Task: Disable the option Signal interest to recruiters.
Action: Mouse moved to (670, 91)
Screenshot: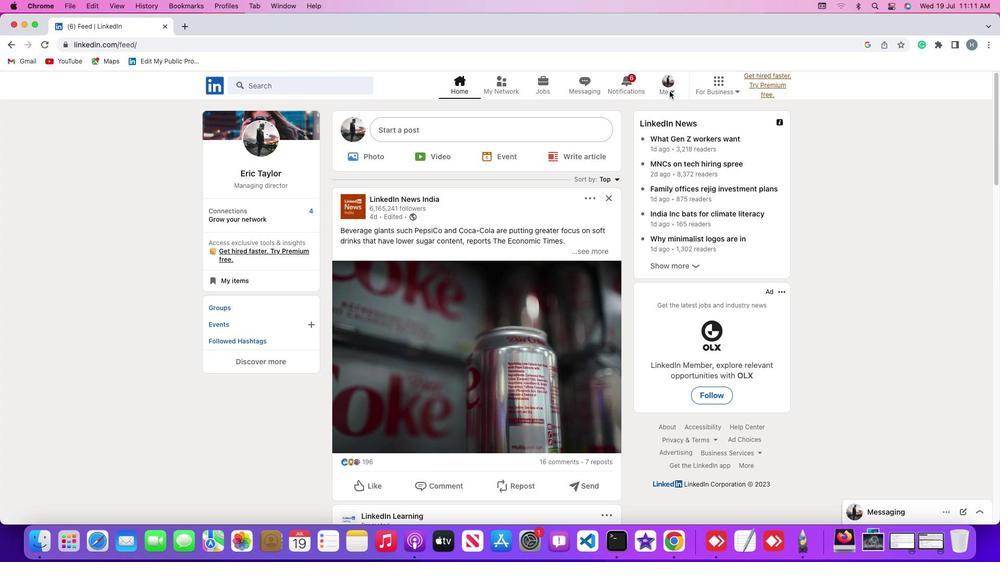 
Action: Mouse pressed left at (670, 91)
Screenshot: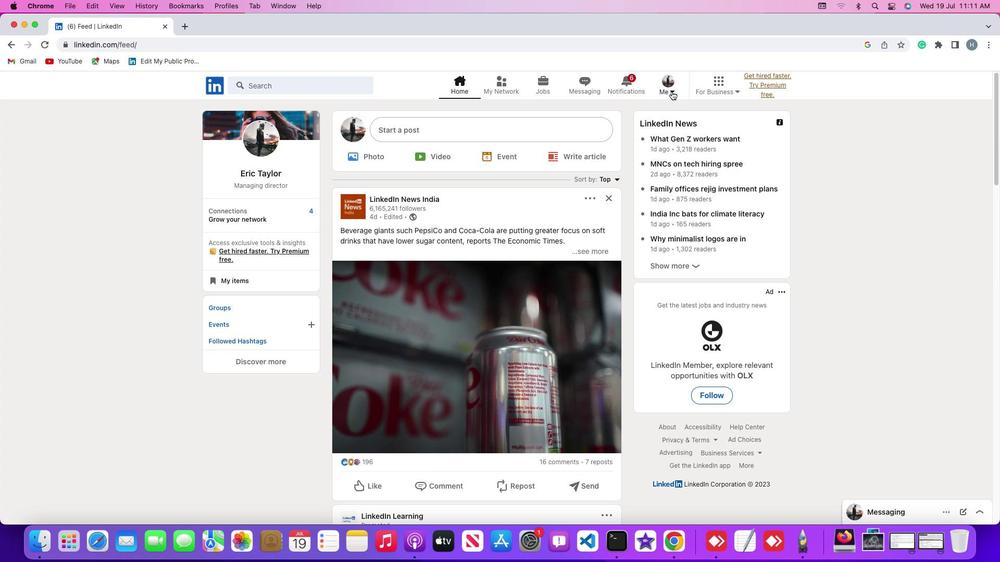 
Action: Mouse moved to (673, 91)
Screenshot: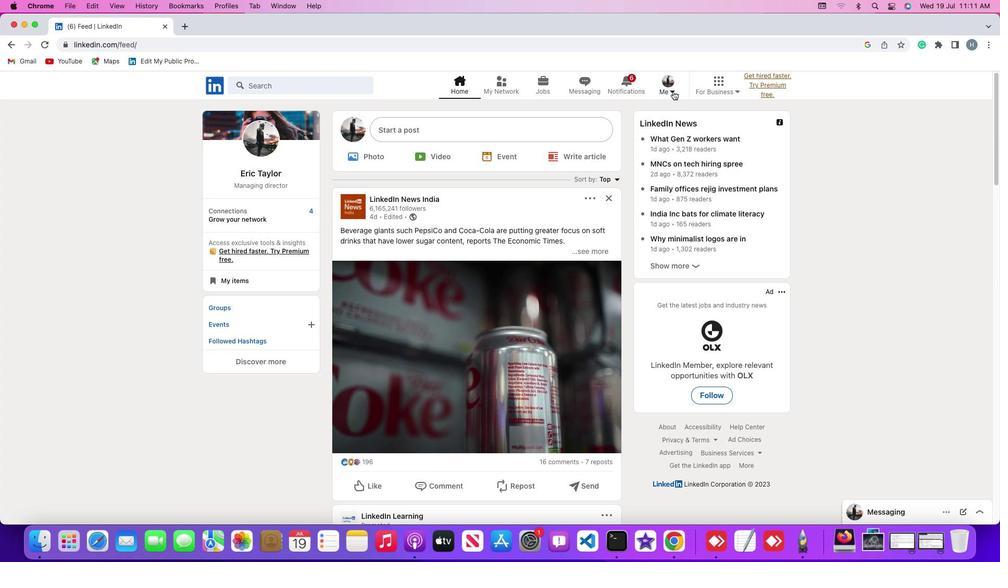 
Action: Mouse pressed left at (673, 91)
Screenshot: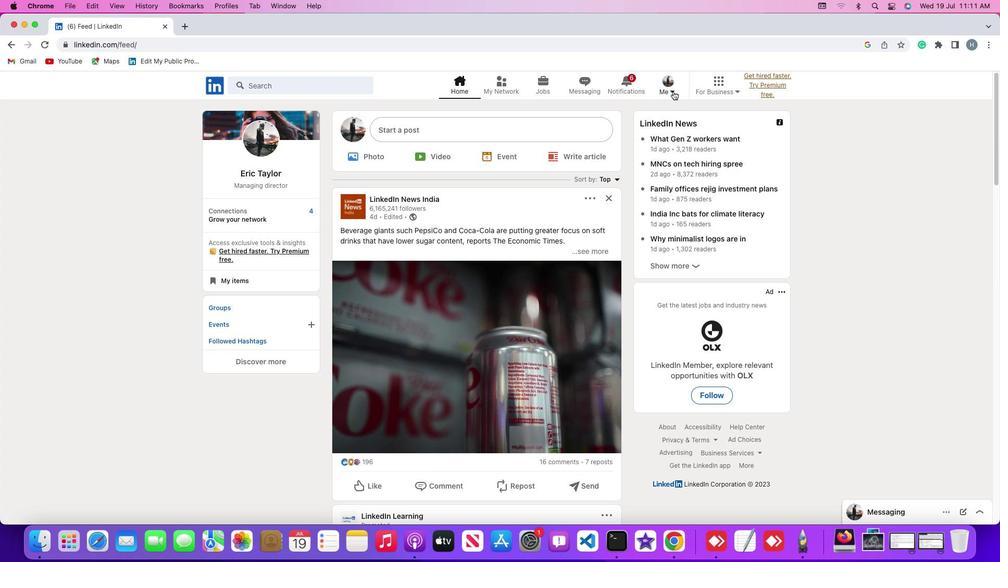 
Action: Mouse moved to (613, 198)
Screenshot: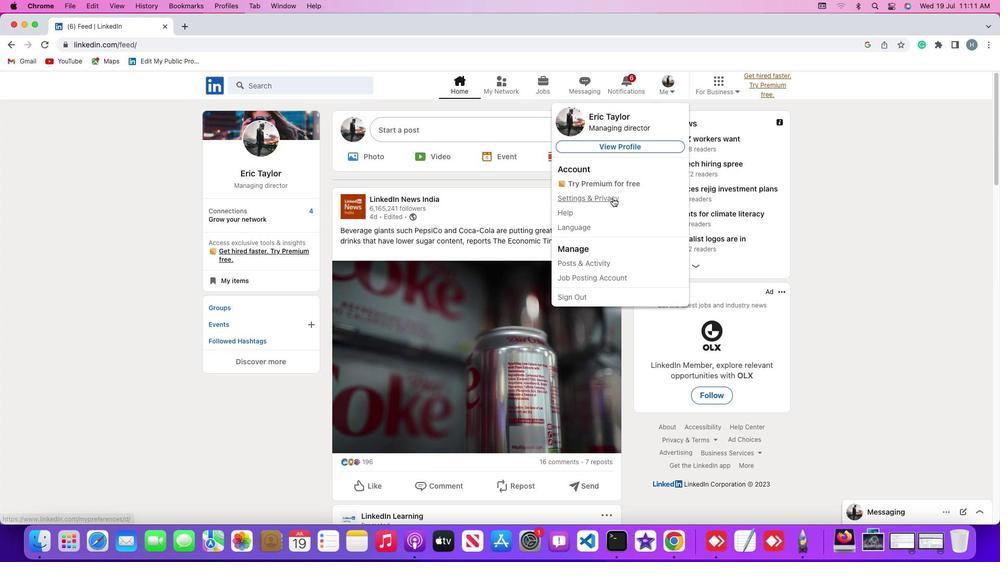 
Action: Mouse pressed left at (613, 198)
Screenshot: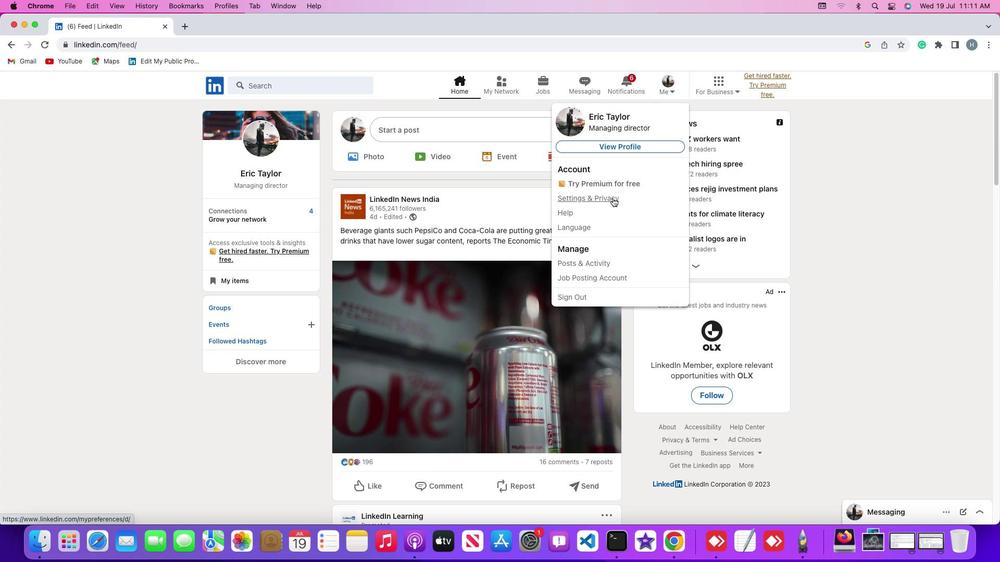 
Action: Mouse moved to (87, 273)
Screenshot: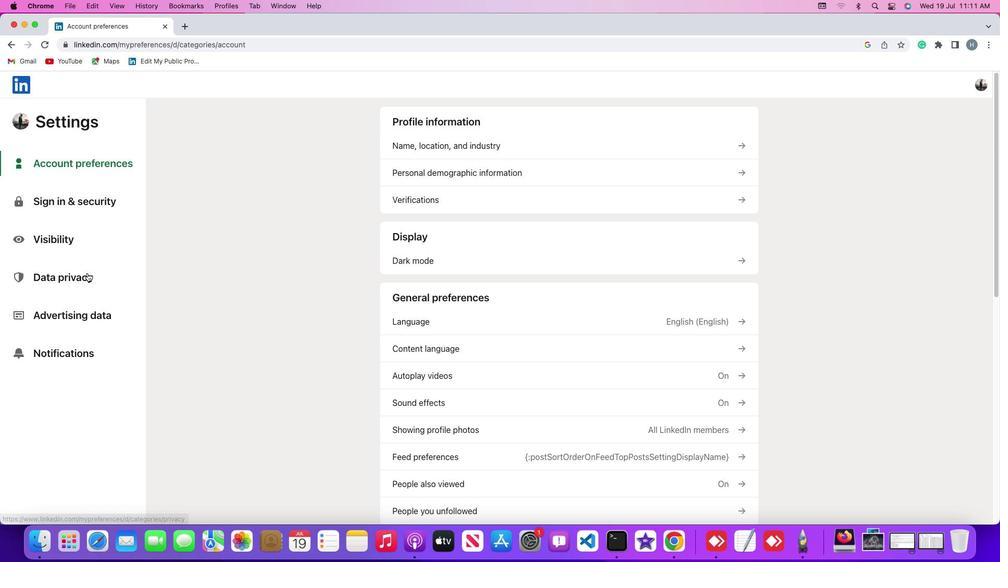 
Action: Mouse pressed left at (87, 273)
Screenshot: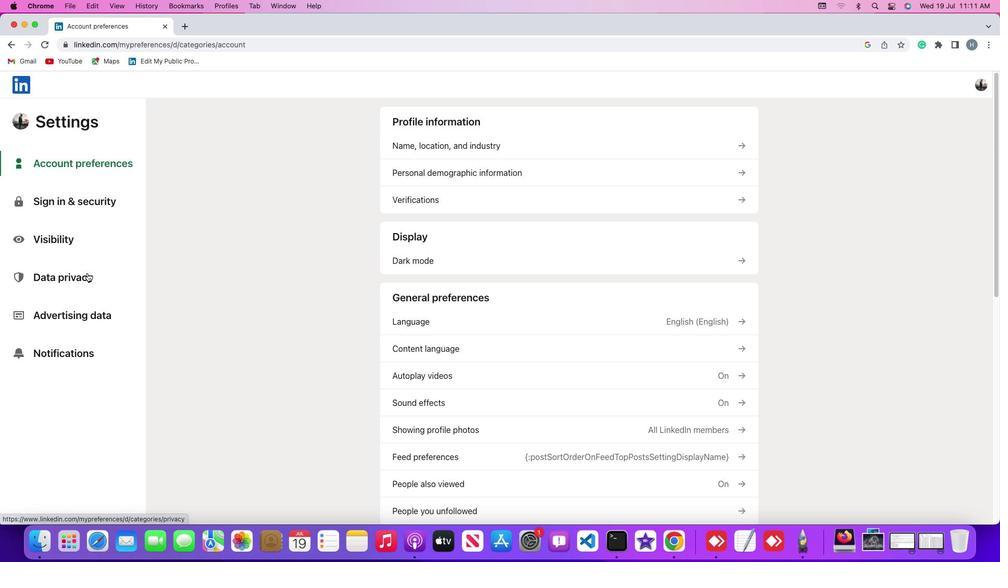 
Action: Mouse pressed left at (87, 273)
Screenshot: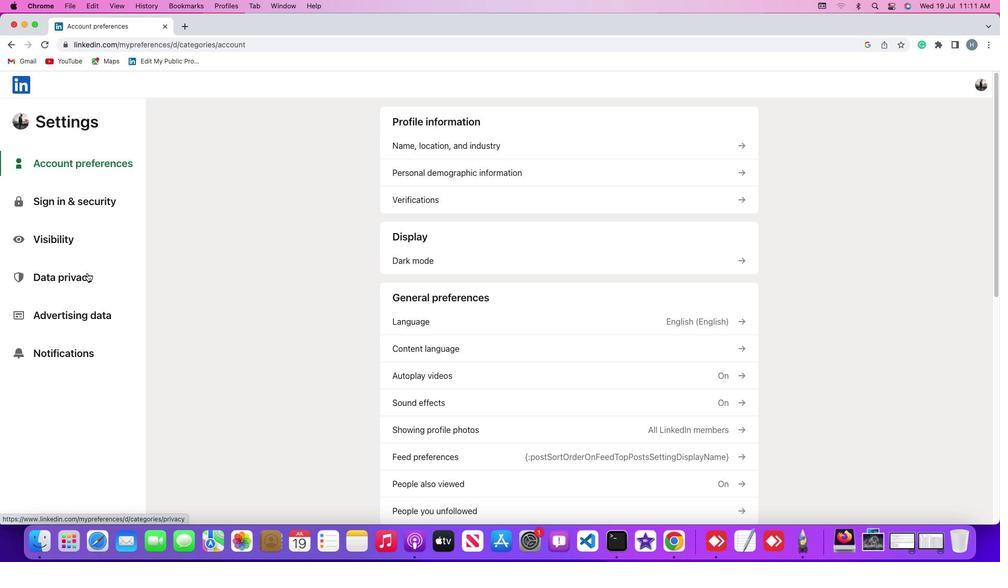 
Action: Mouse moved to (422, 317)
Screenshot: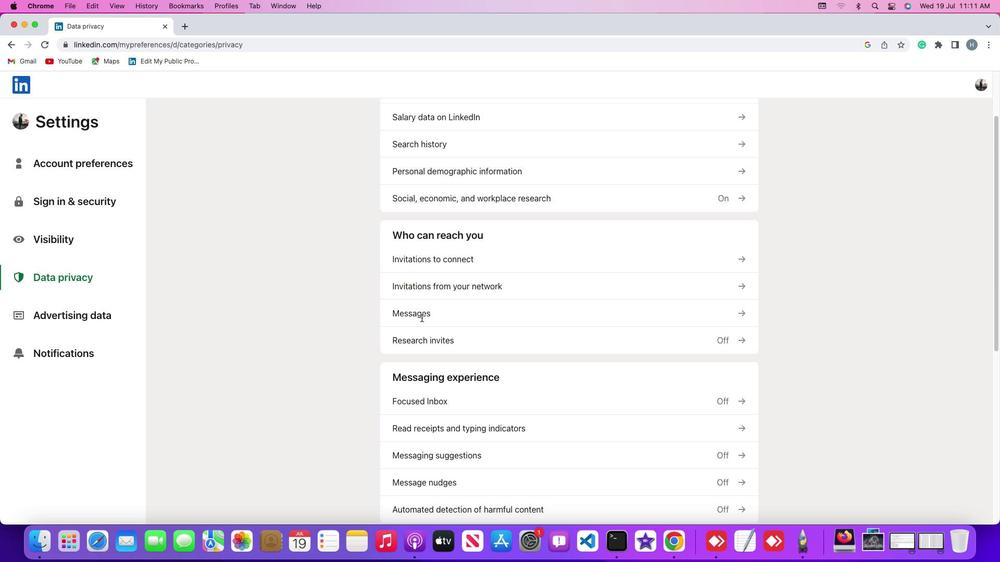 
Action: Mouse scrolled (422, 317) with delta (0, 0)
Screenshot: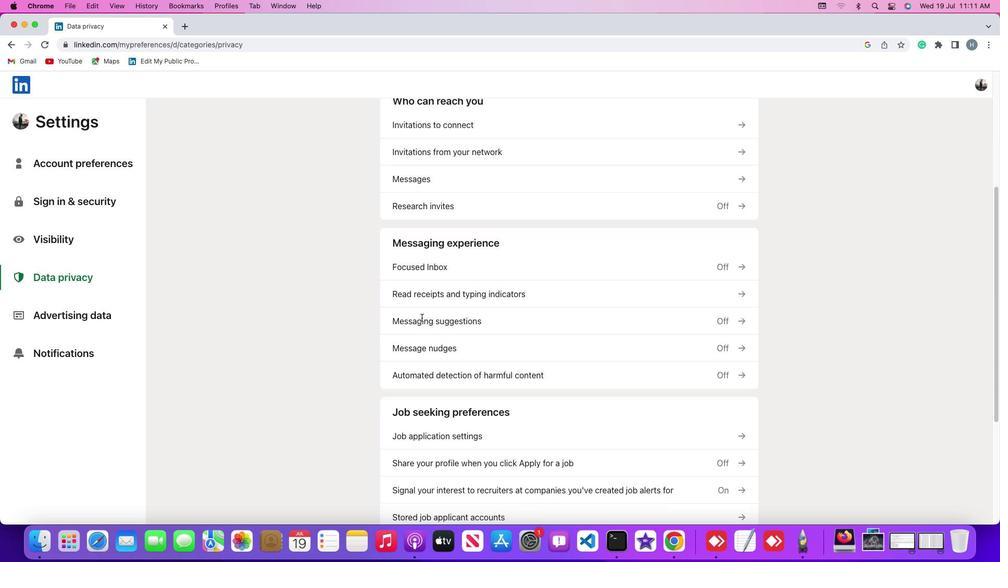 
Action: Mouse scrolled (422, 317) with delta (0, 0)
Screenshot: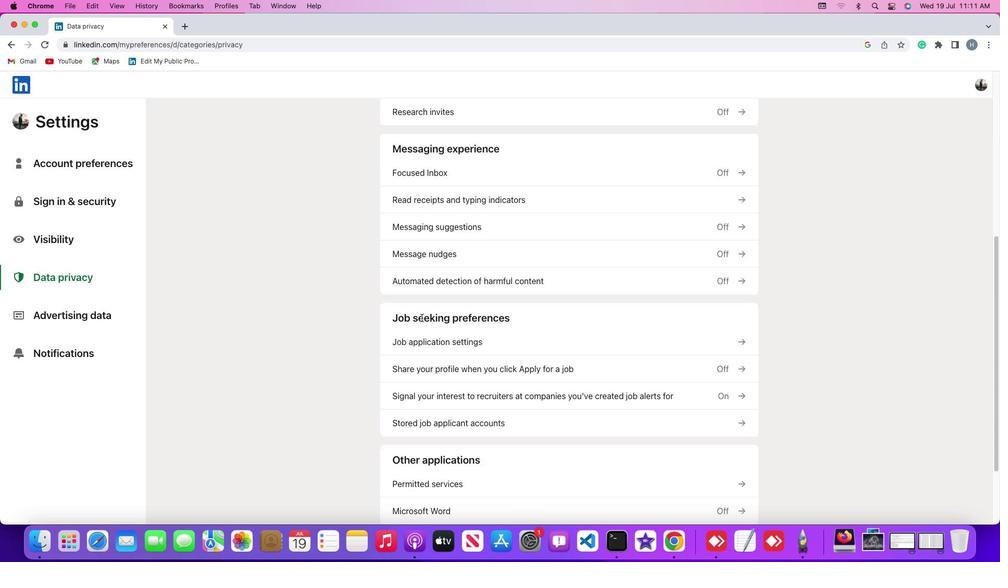 
Action: Mouse scrolled (422, 317) with delta (0, -1)
Screenshot: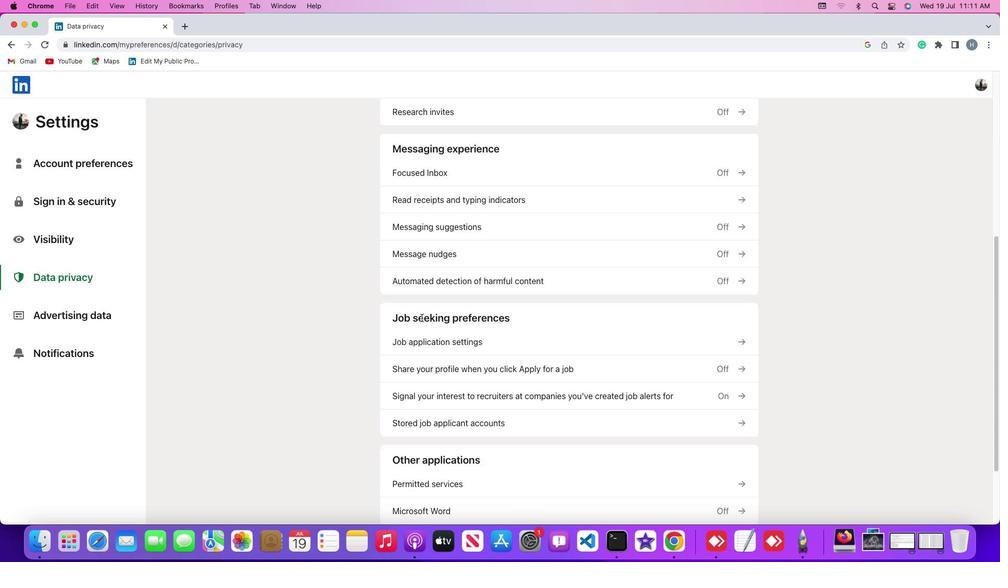 
Action: Mouse scrolled (422, 317) with delta (0, -2)
Screenshot: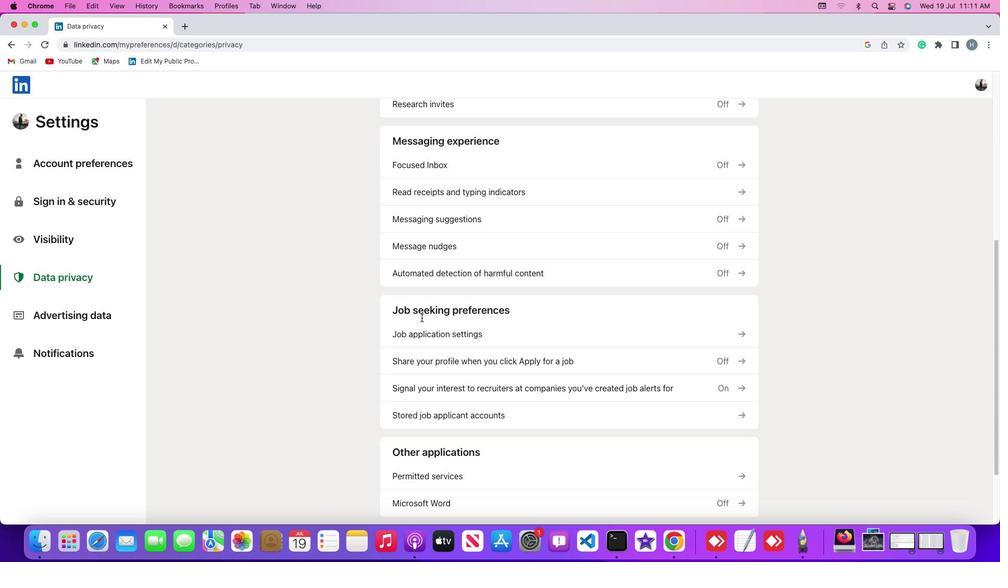 
Action: Mouse scrolled (422, 317) with delta (0, -2)
Screenshot: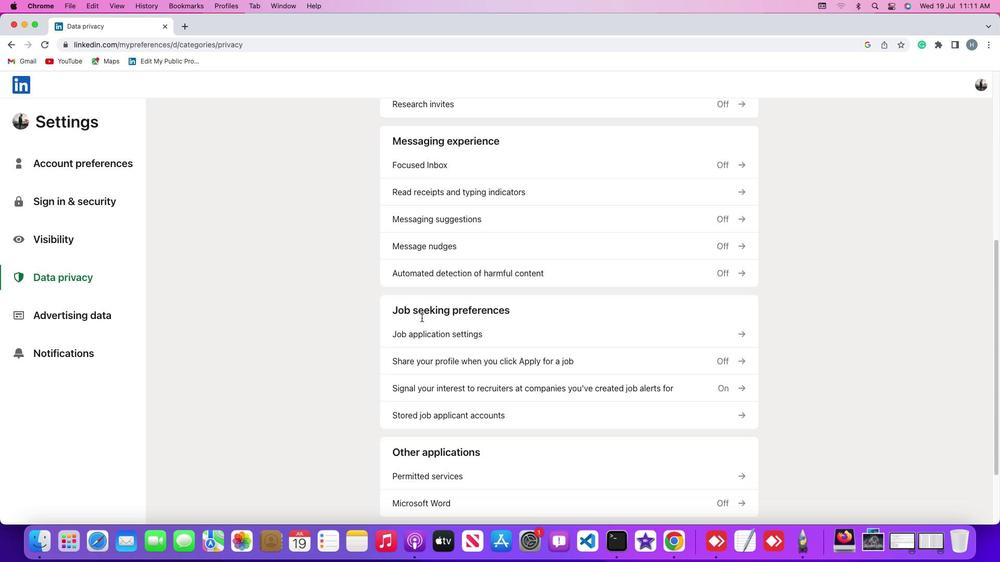 
Action: Mouse scrolled (422, 317) with delta (0, 0)
Screenshot: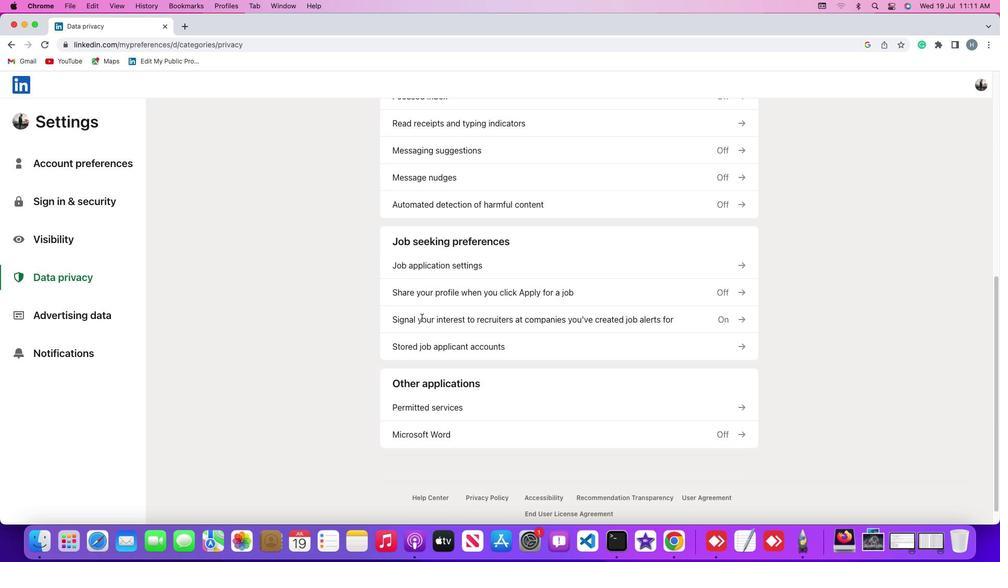 
Action: Mouse scrolled (422, 317) with delta (0, 0)
Screenshot: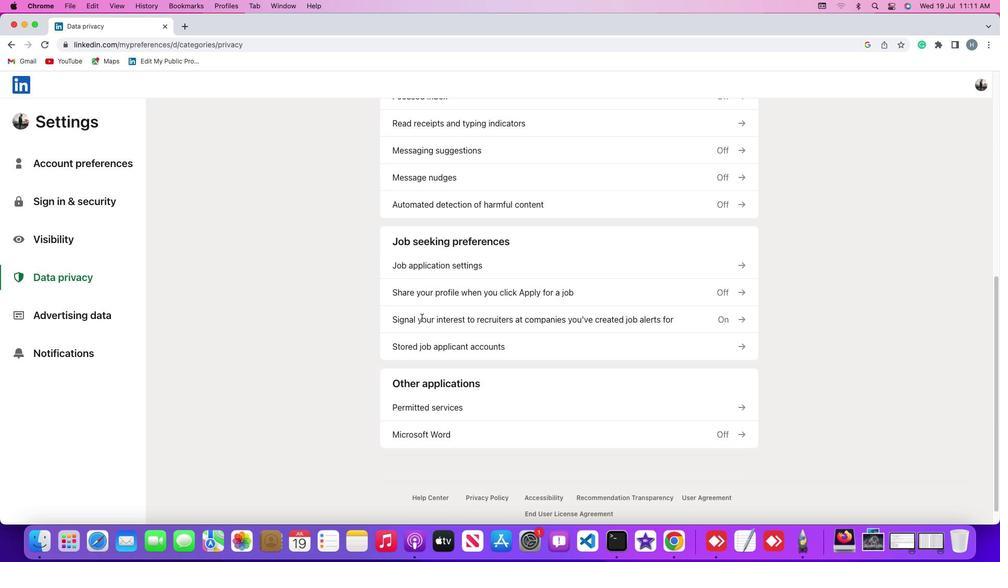 
Action: Mouse scrolled (422, 317) with delta (0, -1)
Screenshot: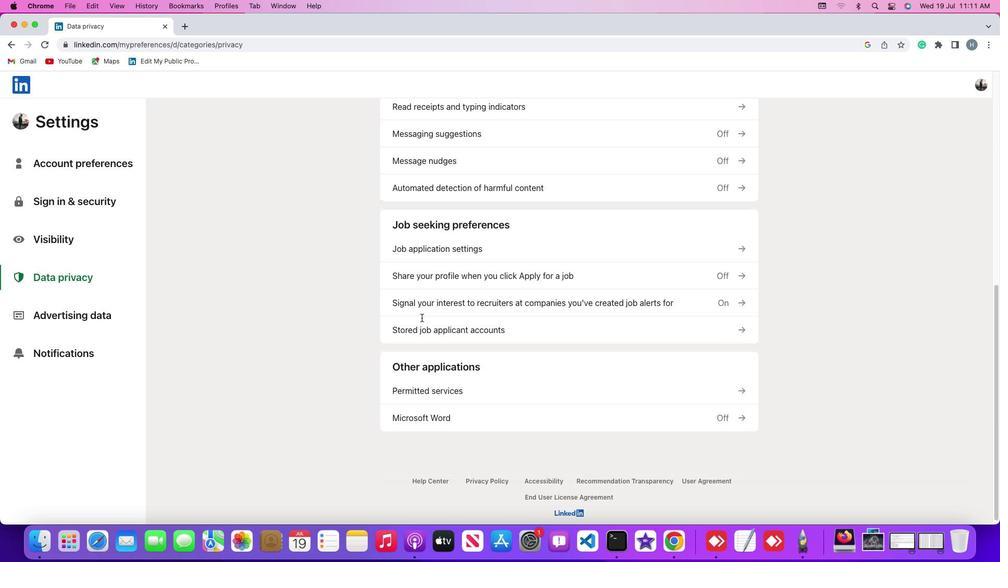 
Action: Mouse scrolled (422, 317) with delta (0, -2)
Screenshot: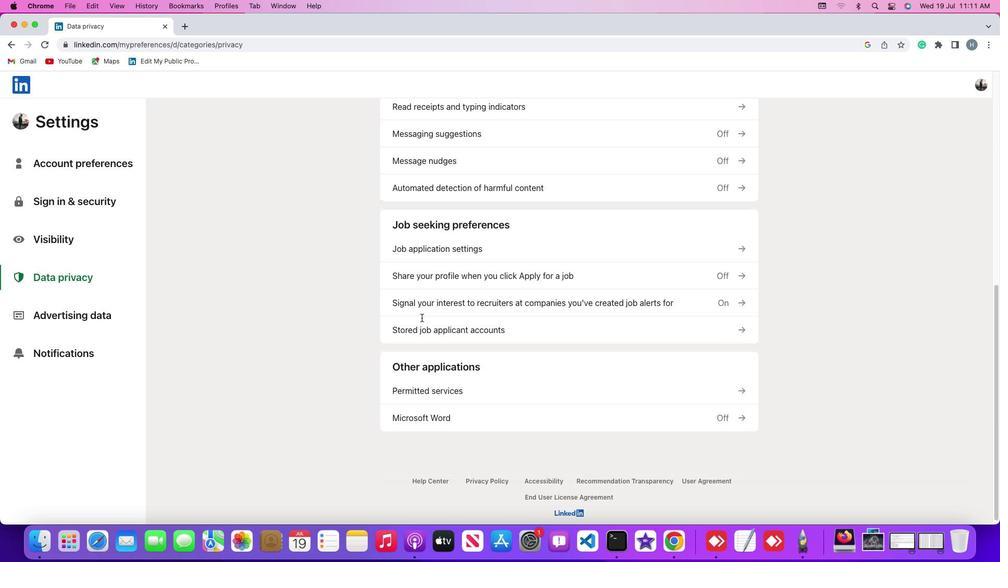 
Action: Mouse scrolled (422, 317) with delta (0, -3)
Screenshot: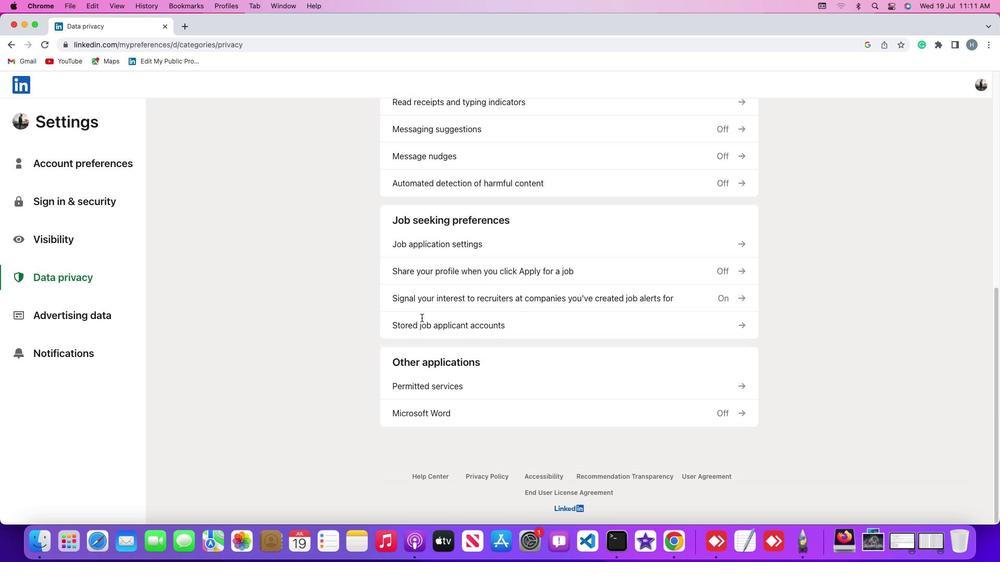 
Action: Mouse scrolled (422, 317) with delta (0, -3)
Screenshot: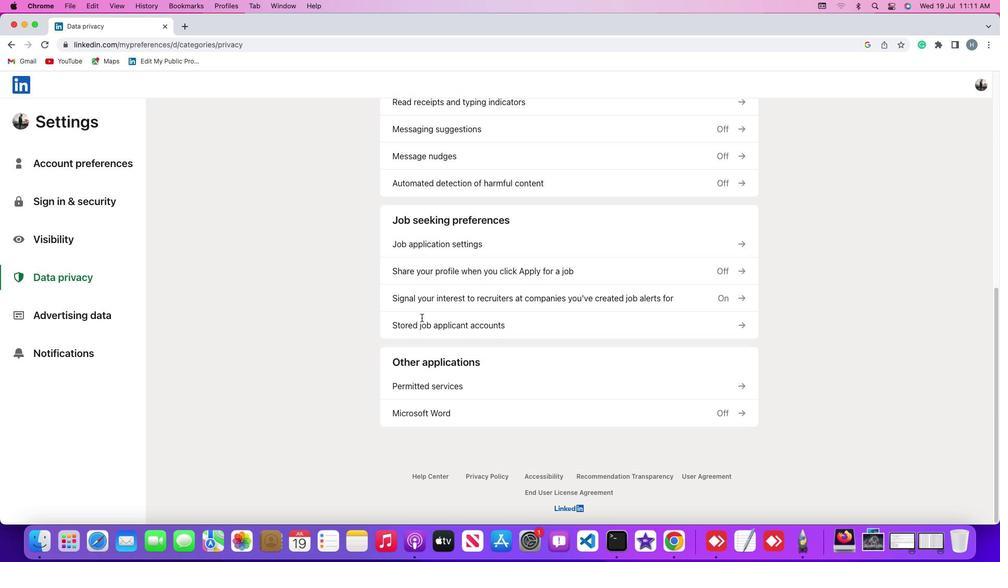 
Action: Mouse scrolled (422, 317) with delta (0, 0)
Screenshot: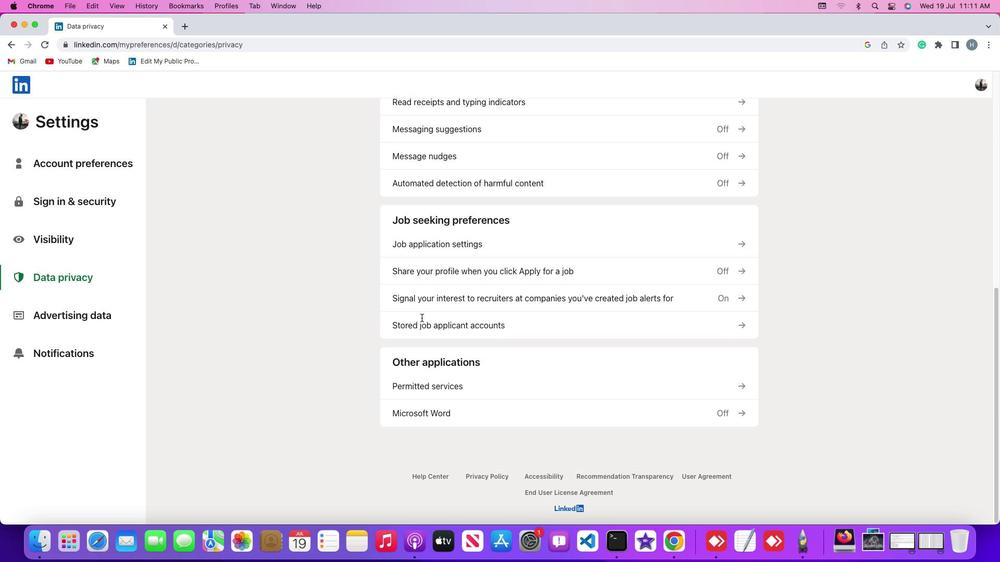 
Action: Mouse scrolled (422, 317) with delta (0, 0)
Screenshot: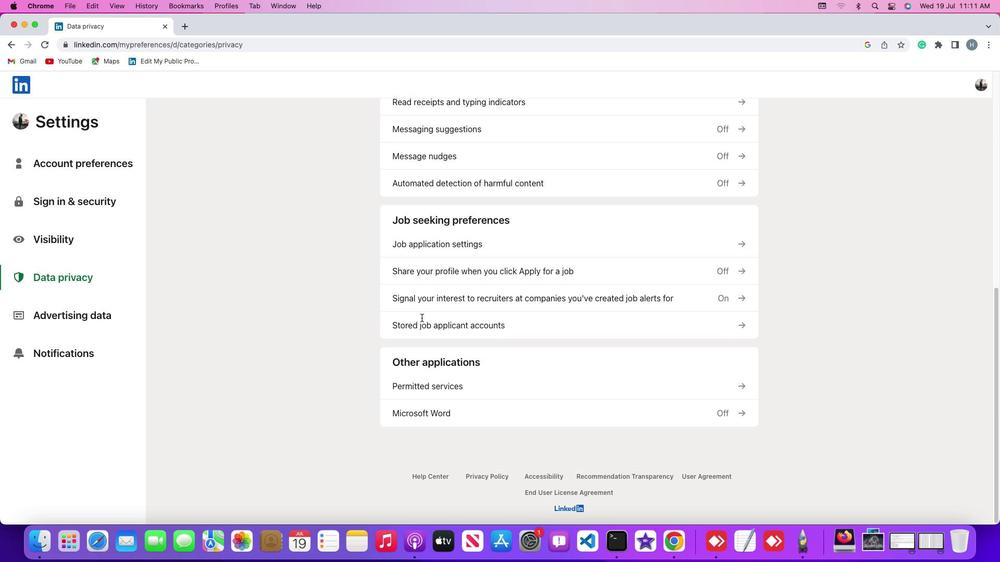 
Action: Mouse scrolled (422, 317) with delta (0, -1)
Screenshot: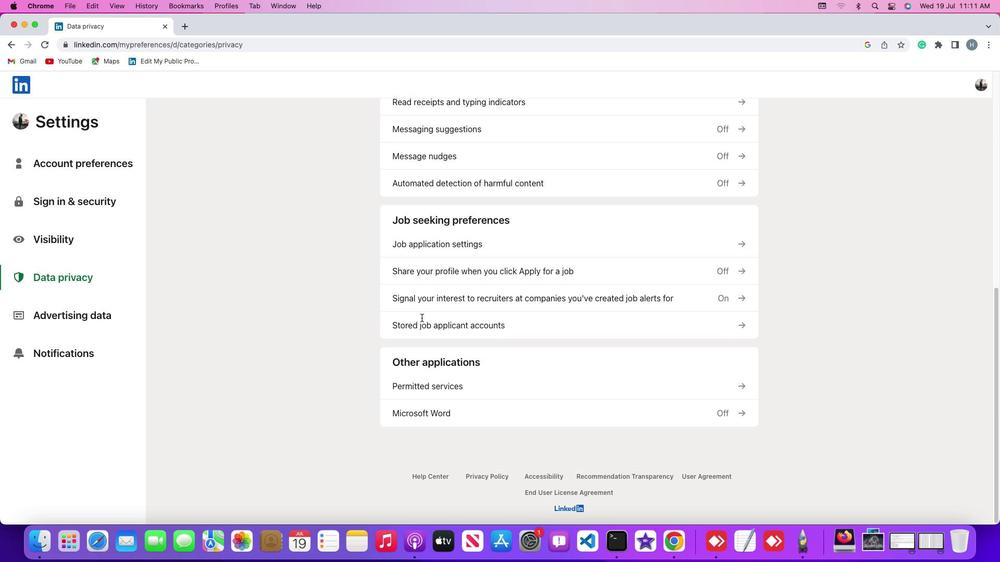 
Action: Mouse scrolled (422, 317) with delta (0, -2)
Screenshot: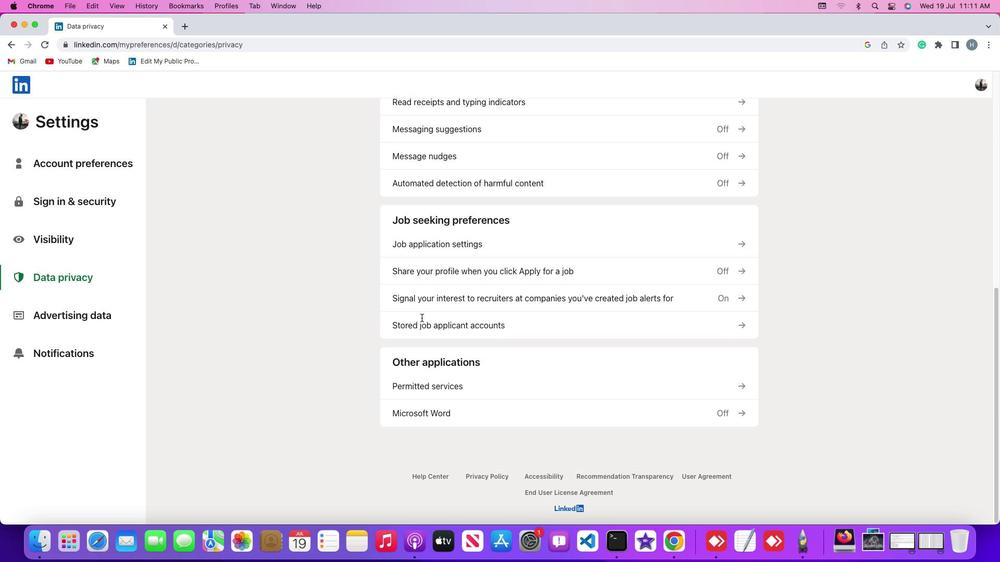 
Action: Mouse moved to (442, 301)
Screenshot: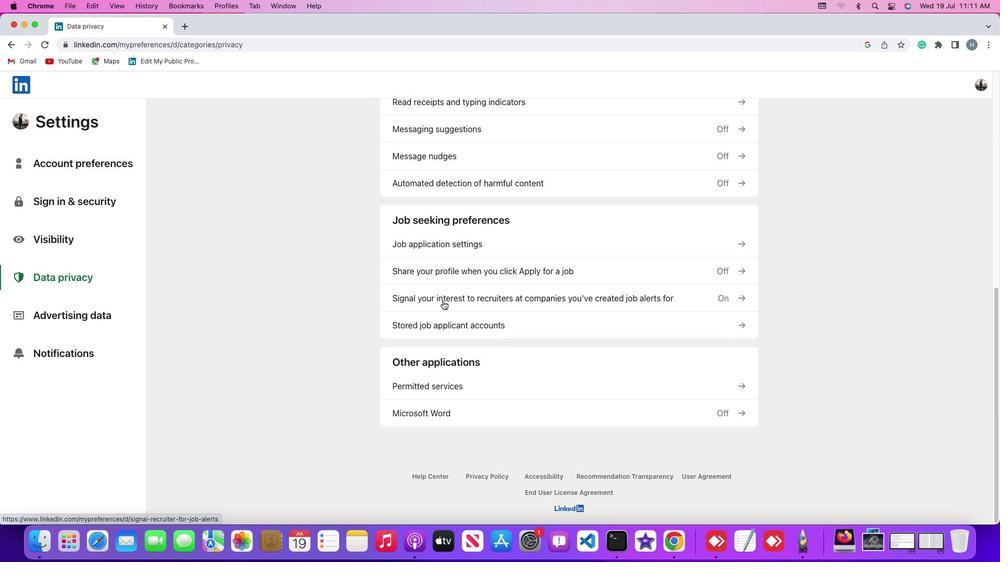 
Action: Mouse pressed left at (442, 301)
Screenshot: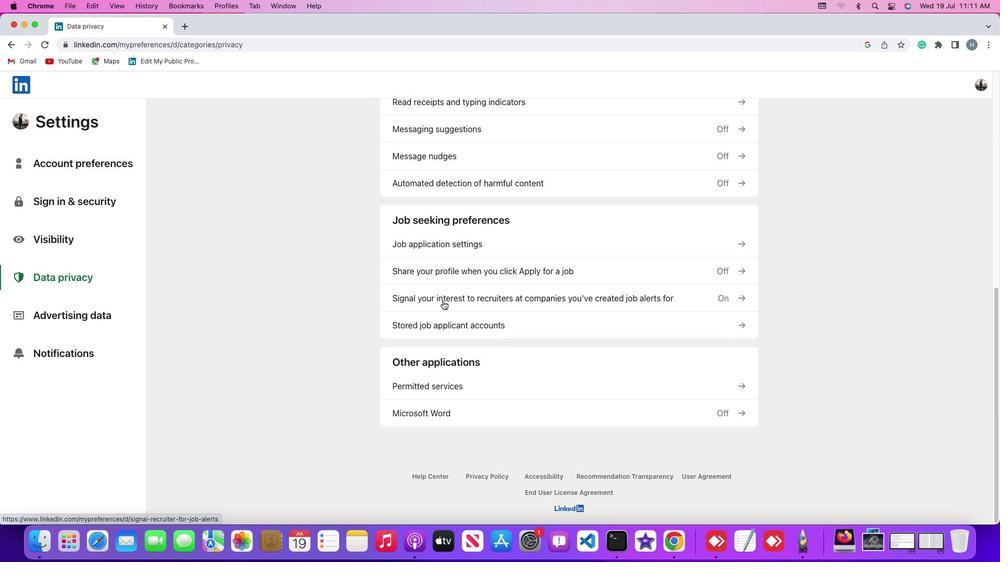 
Action: Mouse moved to (733, 186)
Screenshot: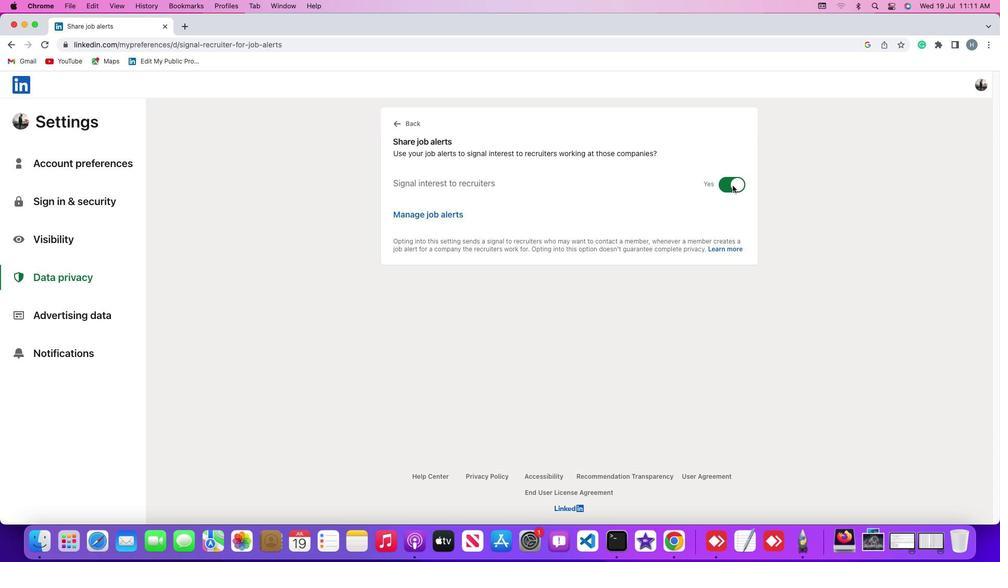 
Action: Mouse pressed left at (733, 186)
Screenshot: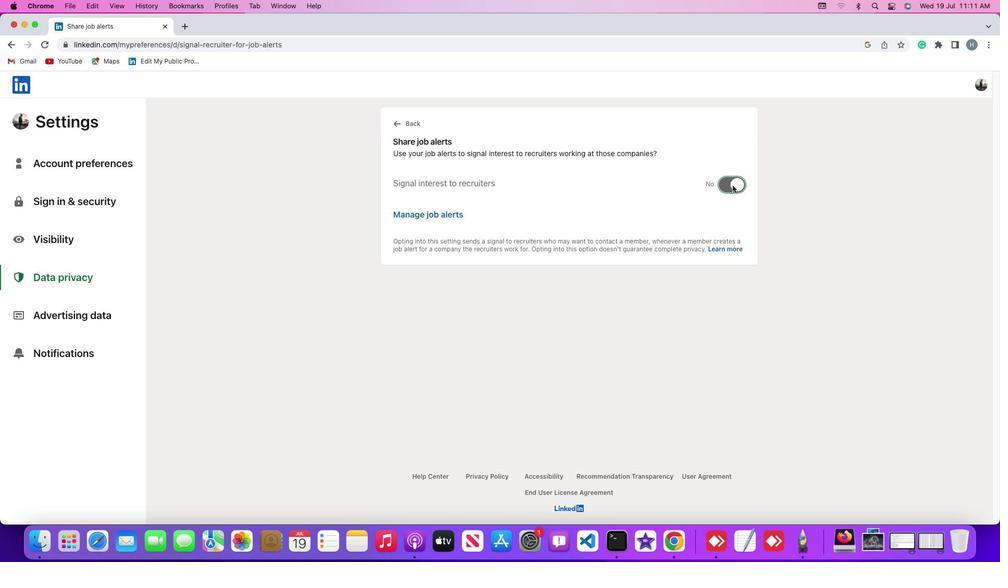 
Action: Mouse moved to (732, 234)
Screenshot: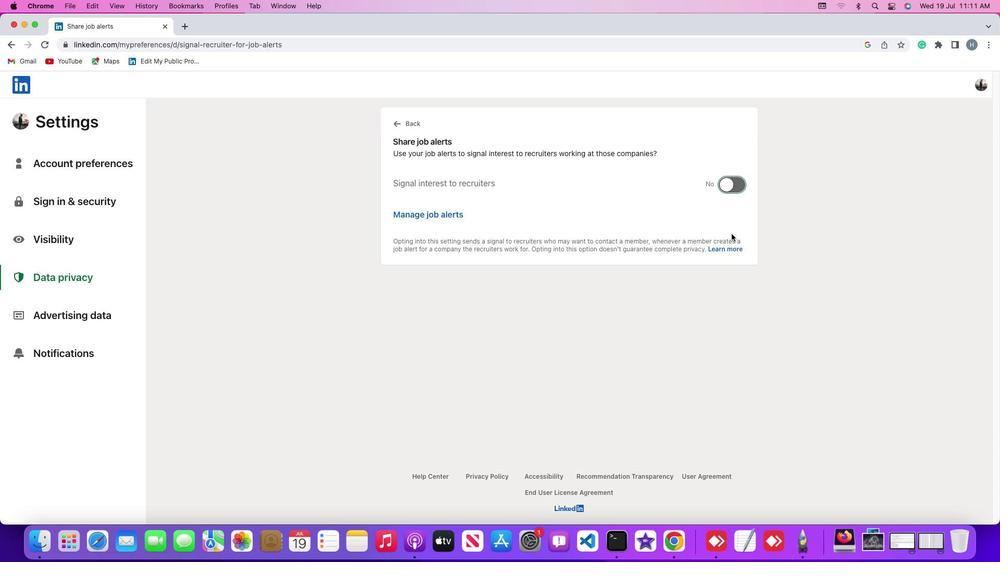 
